 Task: Select the option "Any Workspace member" in the board creation restrictions.
Action: Mouse moved to (198, 224)
Screenshot: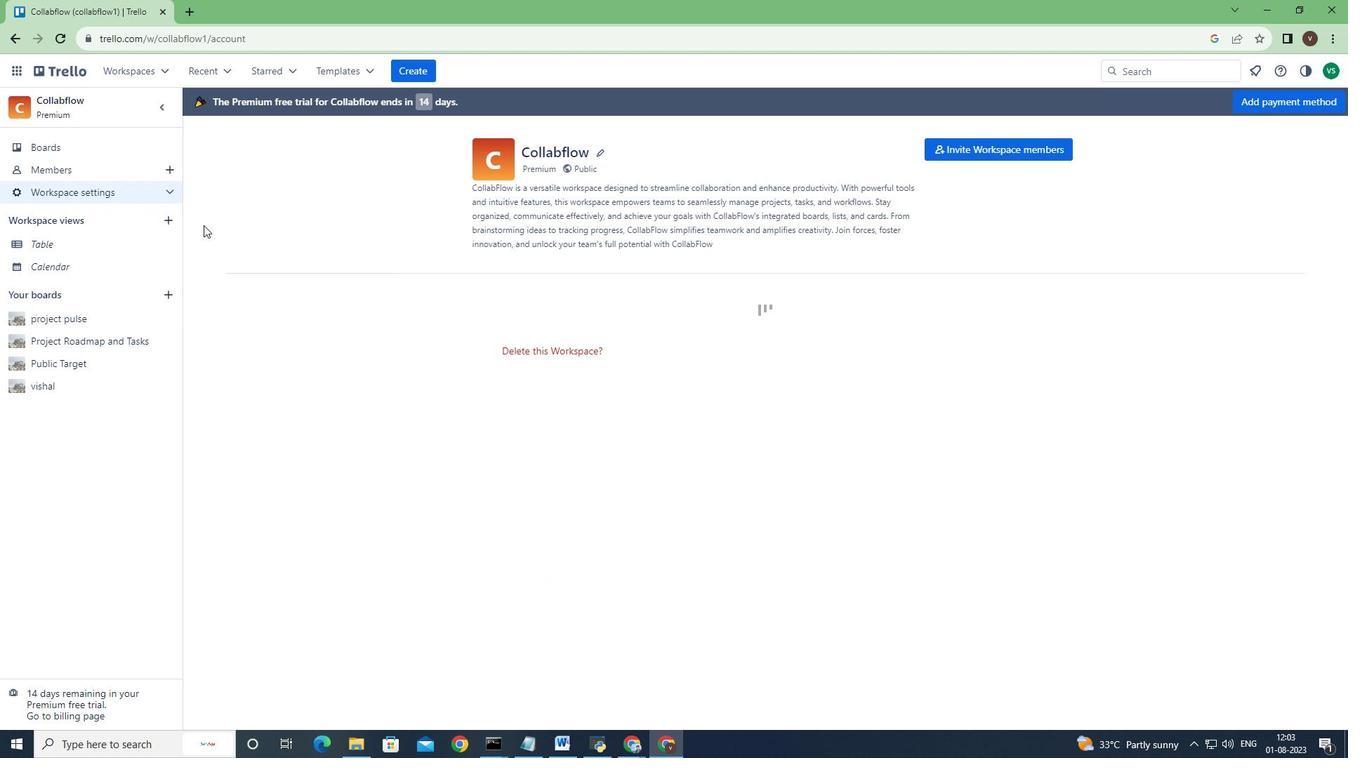 
Action: Mouse pressed left at (198, 224)
Screenshot: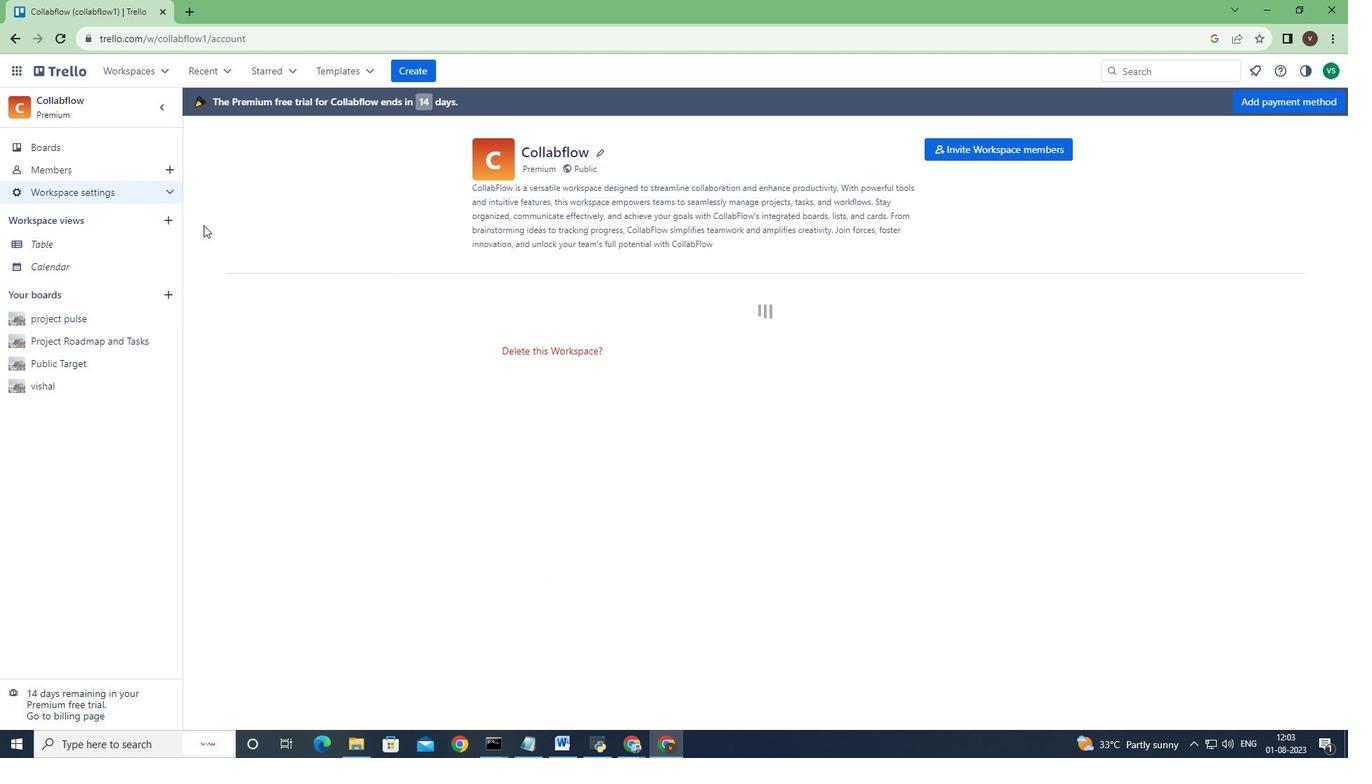 
Action: Mouse moved to (1019, 538)
Screenshot: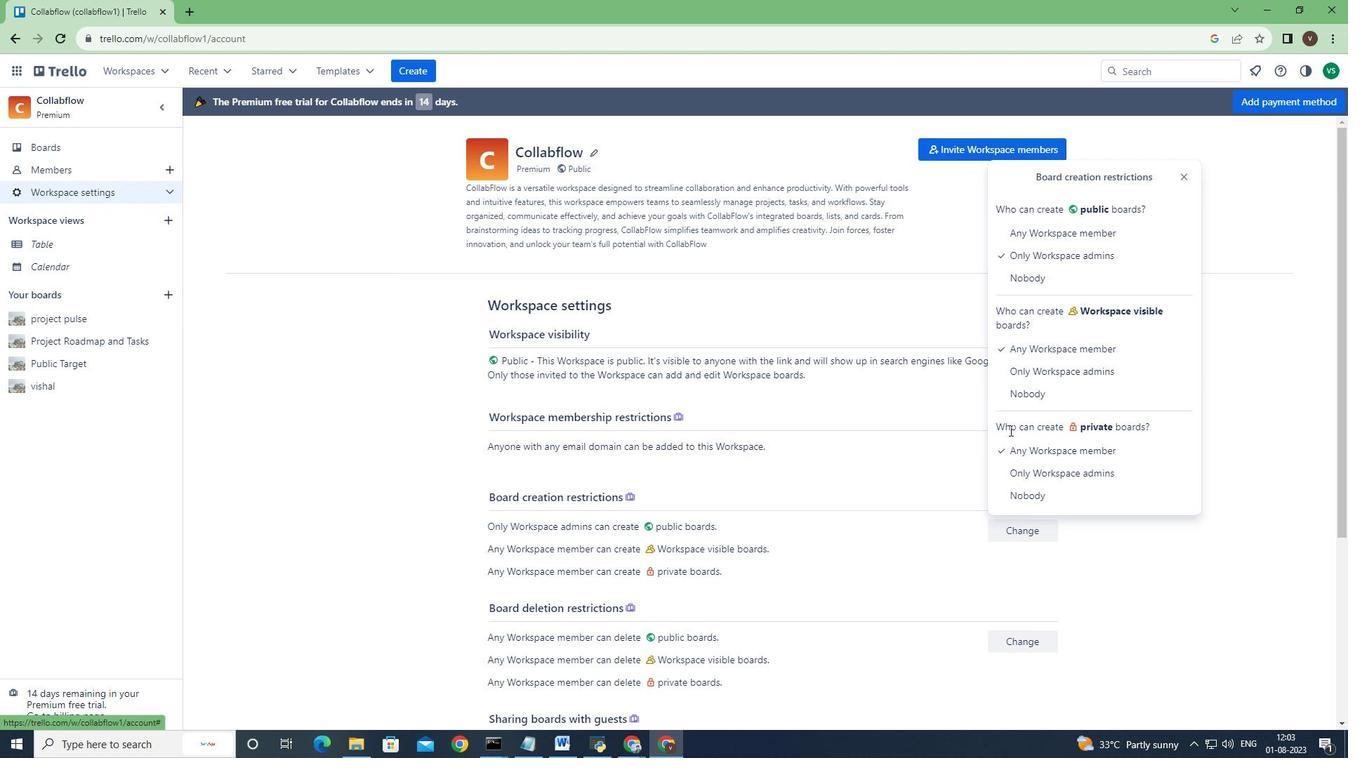 
Action: Mouse pressed left at (1019, 538)
Screenshot: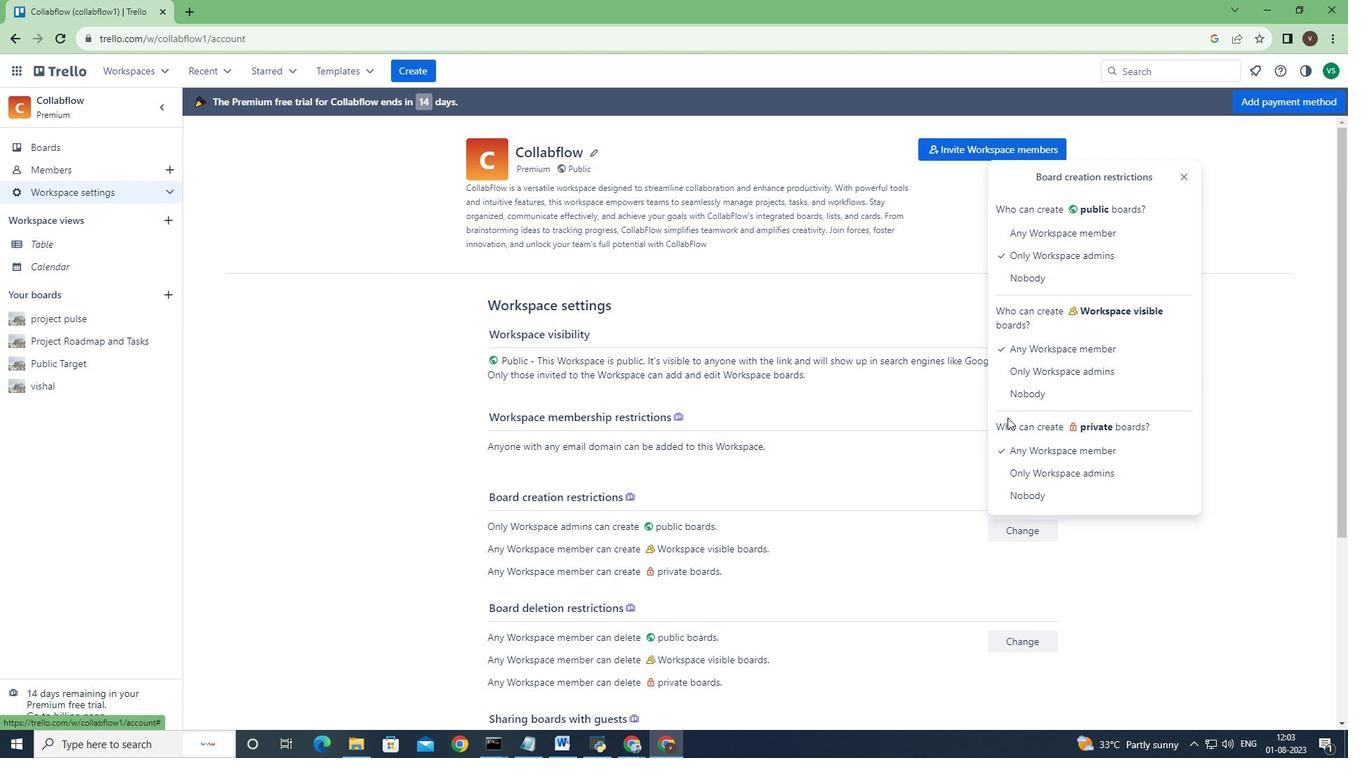 
Action: Mouse moved to (1068, 232)
Screenshot: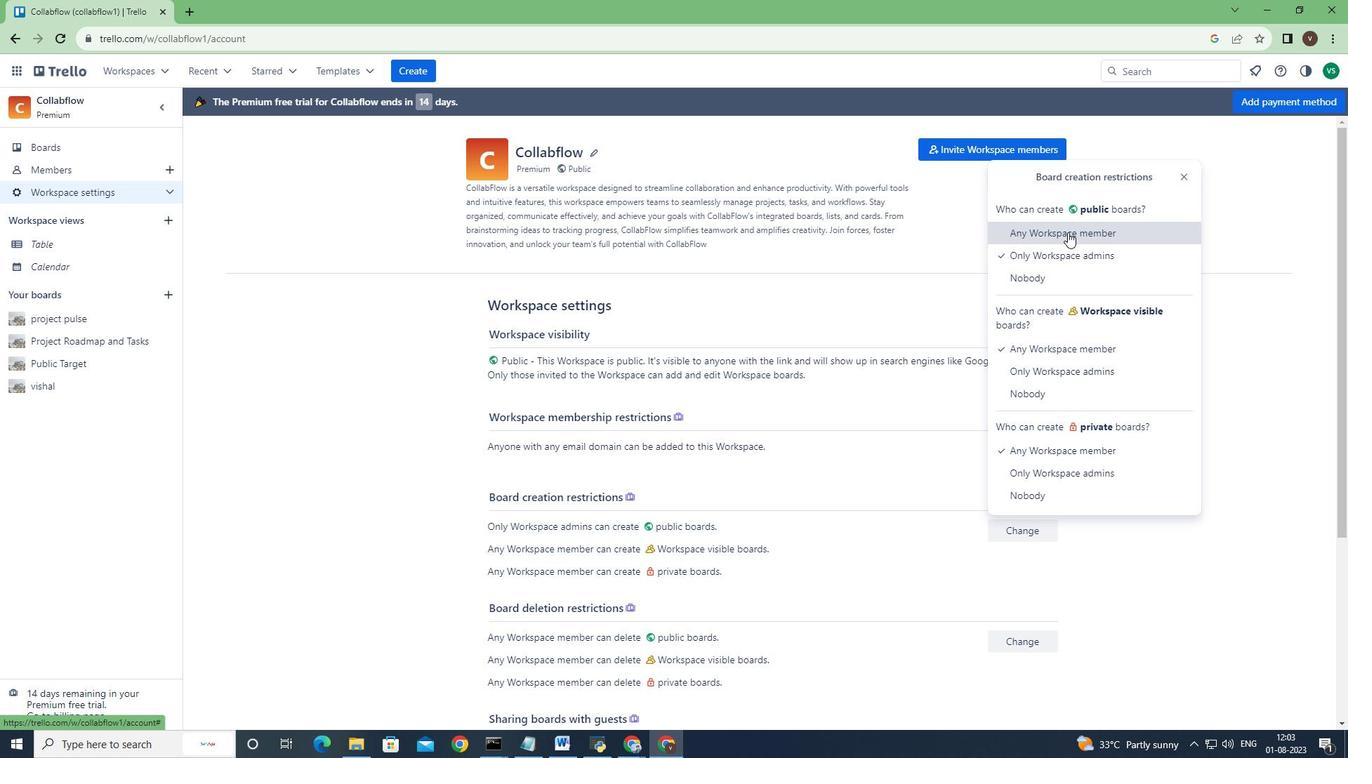 
Action: Mouse pressed left at (1068, 232)
Screenshot: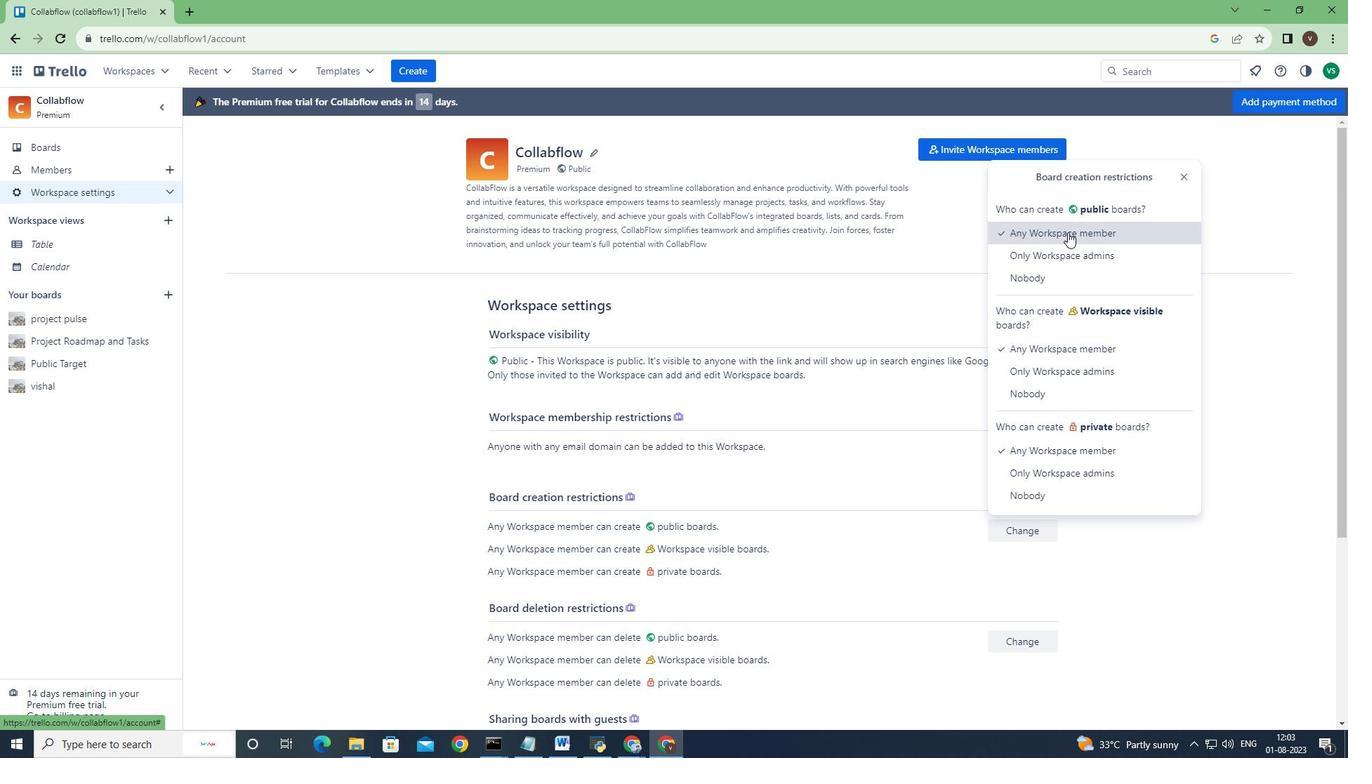 
